 Task: Find connections with filter location Dandenong North with filter topic #automotivewith filter profile language Spanish with filter current company Societe Generale Global Solution Centre with filter school Indian Institute of Technology Jodhpur with filter industry Housing Programs with filter service category Email Marketing with filter keywords title Handyman
Action: Mouse moved to (470, 78)
Screenshot: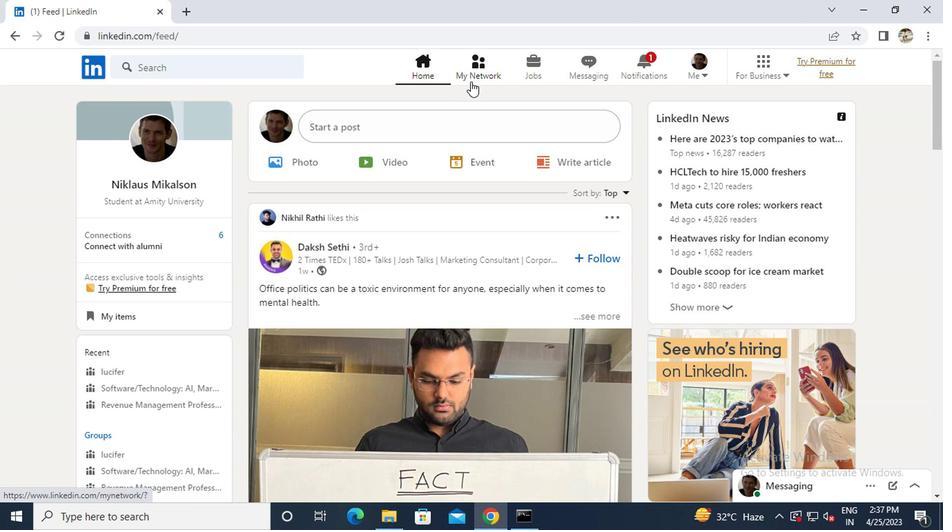 
Action: Mouse pressed left at (470, 78)
Screenshot: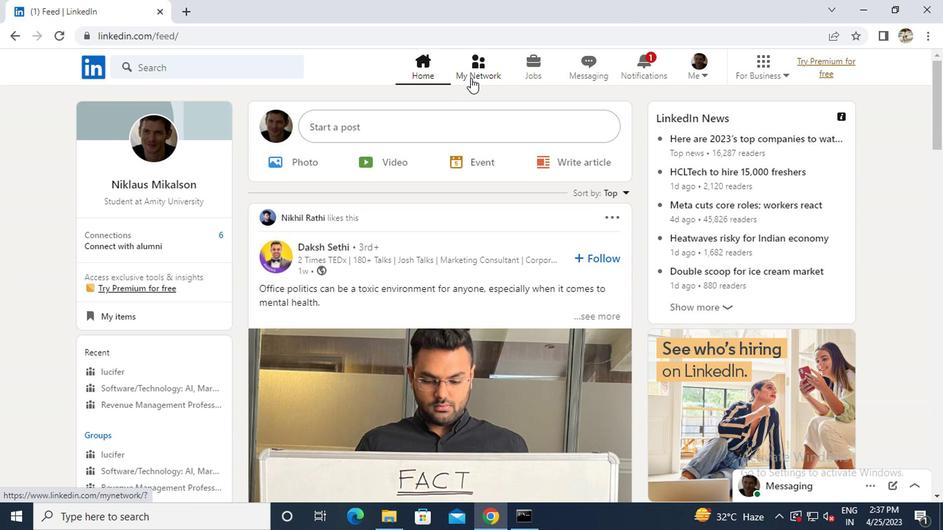 
Action: Mouse moved to (239, 143)
Screenshot: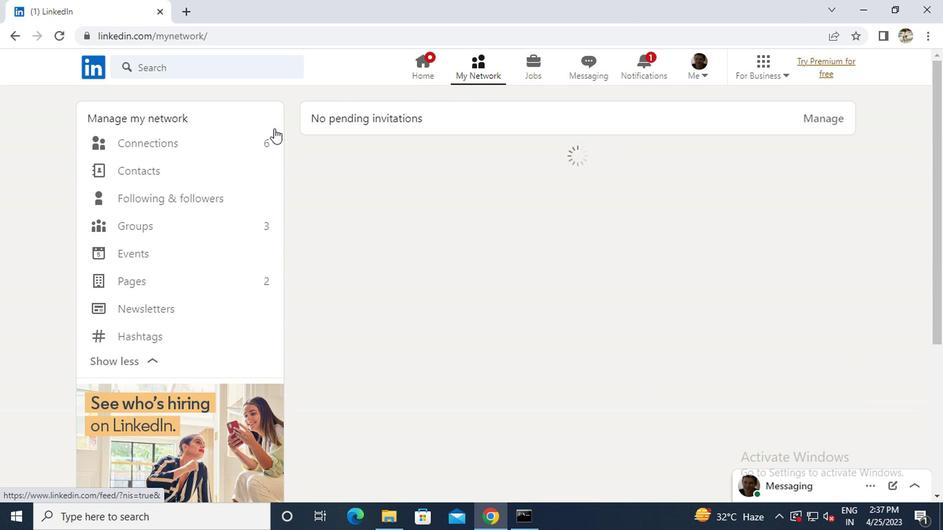 
Action: Mouse pressed left at (239, 143)
Screenshot: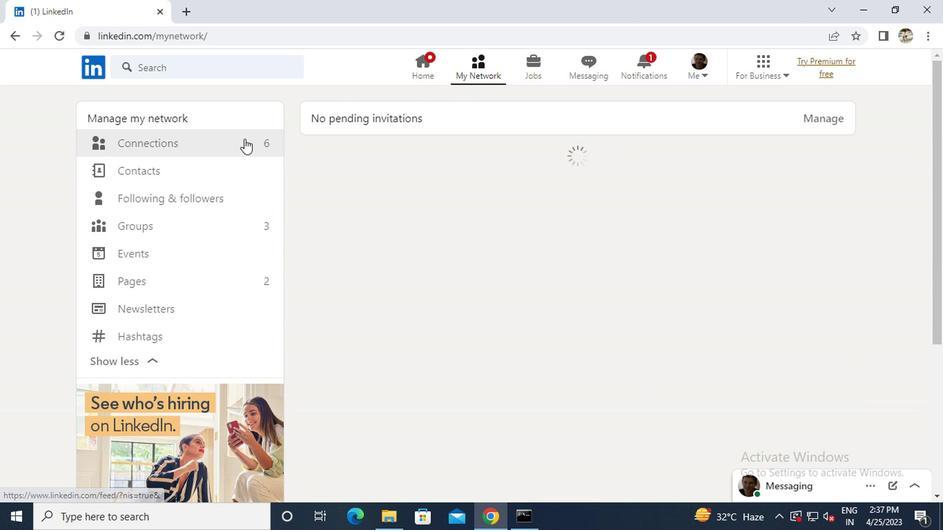 
Action: Mouse moved to (547, 148)
Screenshot: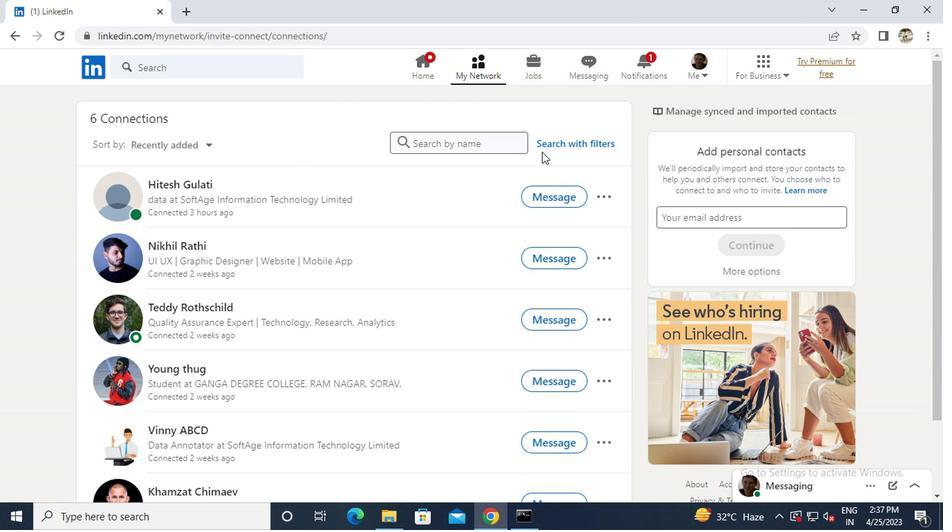 
Action: Mouse pressed left at (547, 148)
Screenshot: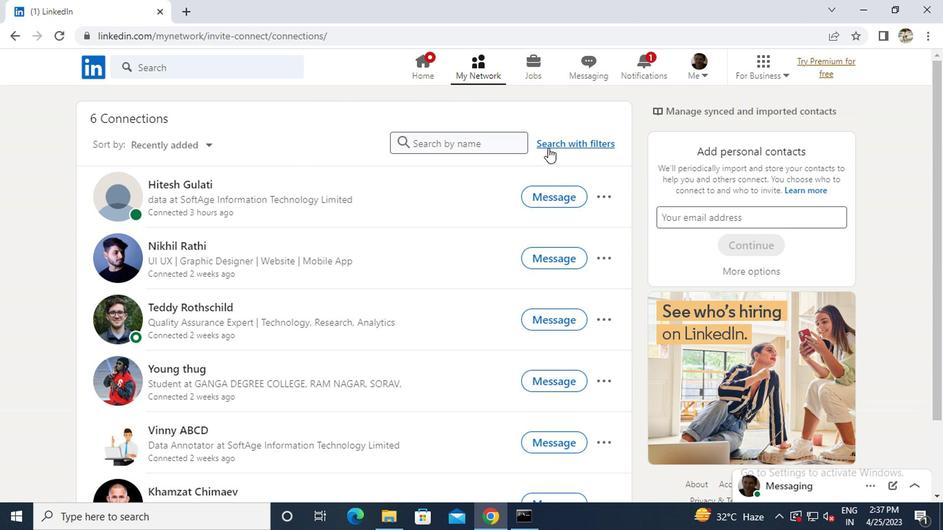 
Action: Mouse moved to (463, 109)
Screenshot: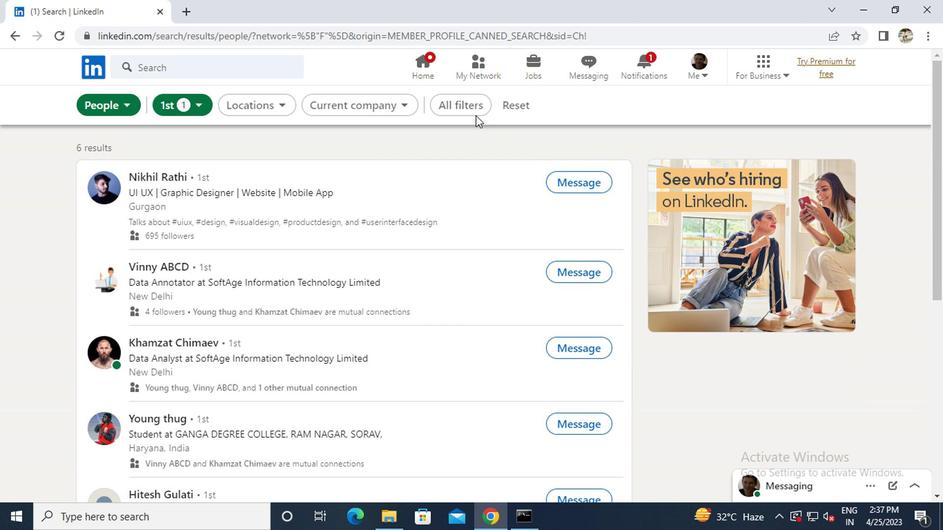 
Action: Mouse pressed left at (463, 109)
Screenshot: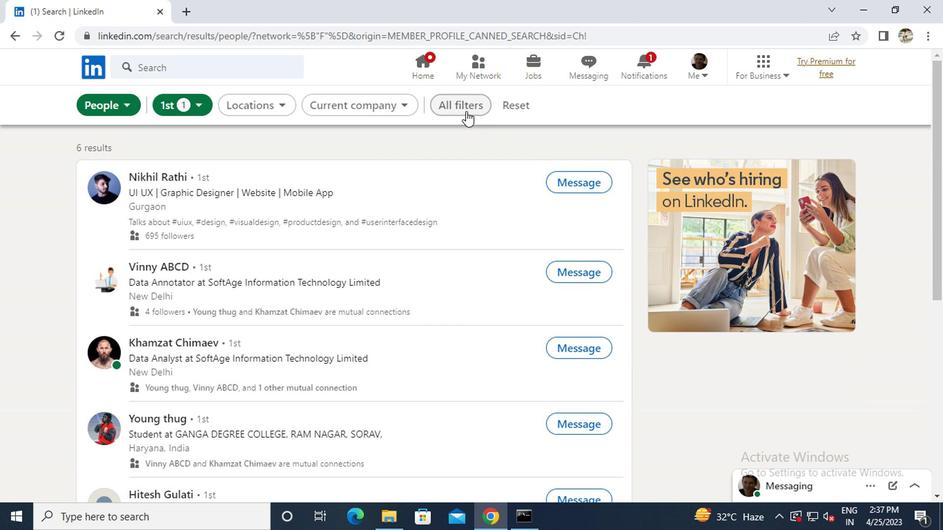 
Action: Mouse moved to (643, 236)
Screenshot: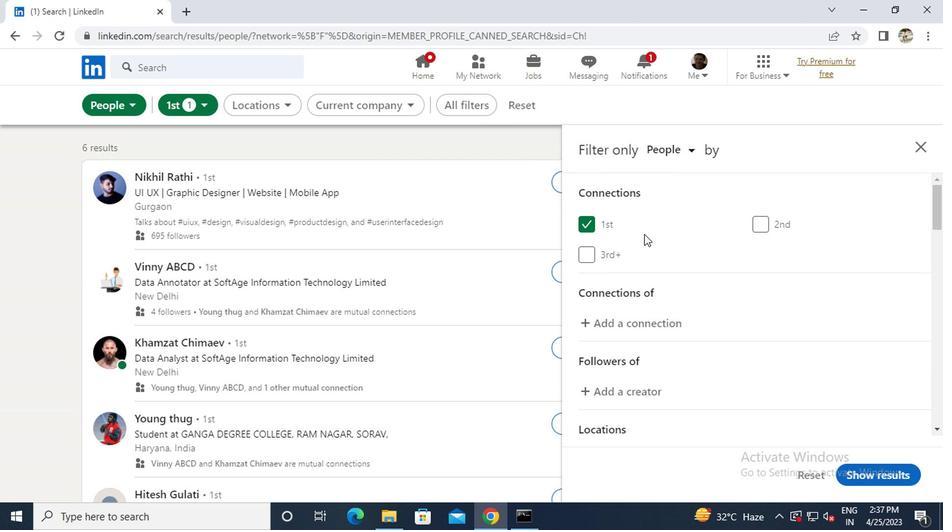 
Action: Mouse scrolled (643, 235) with delta (0, 0)
Screenshot: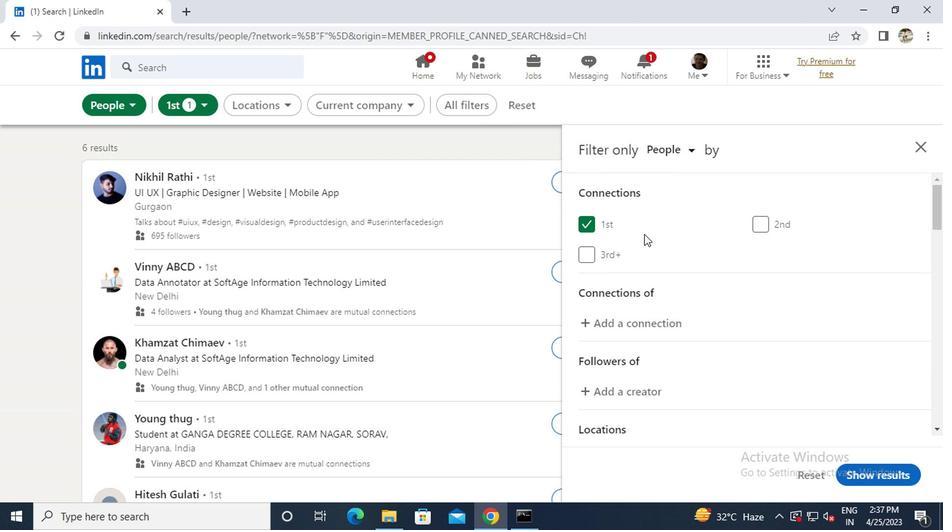 
Action: Mouse scrolled (643, 235) with delta (0, 0)
Screenshot: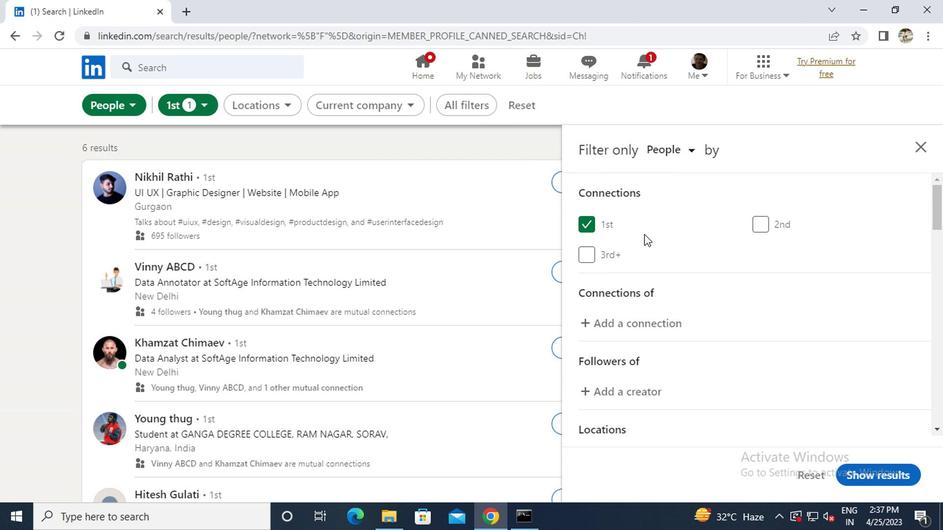 
Action: Mouse moved to (652, 251)
Screenshot: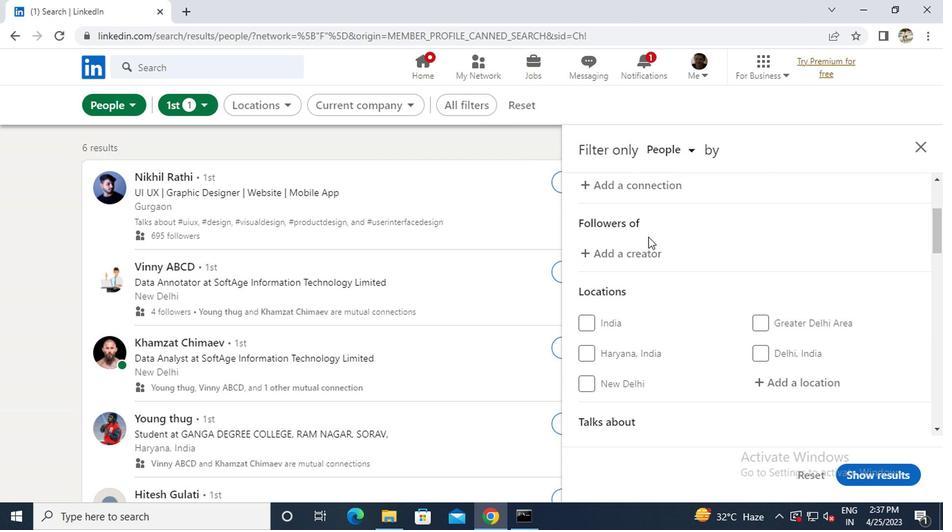 
Action: Mouse scrolled (652, 250) with delta (0, 0)
Screenshot: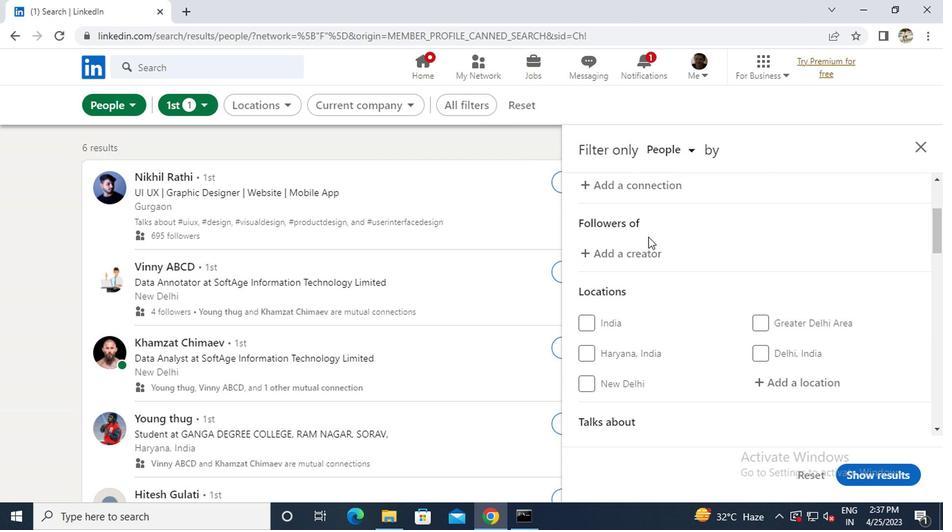 
Action: Mouse moved to (654, 262)
Screenshot: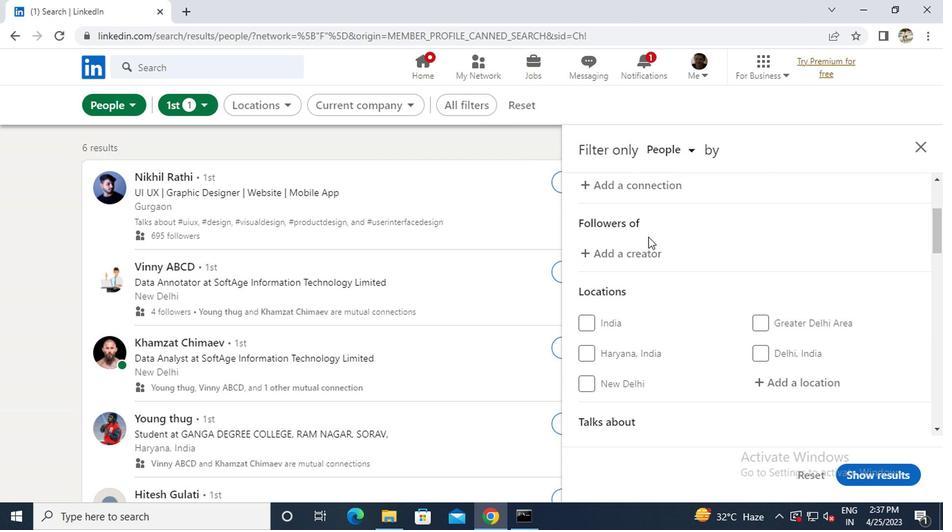 
Action: Mouse scrolled (654, 261) with delta (0, 0)
Screenshot: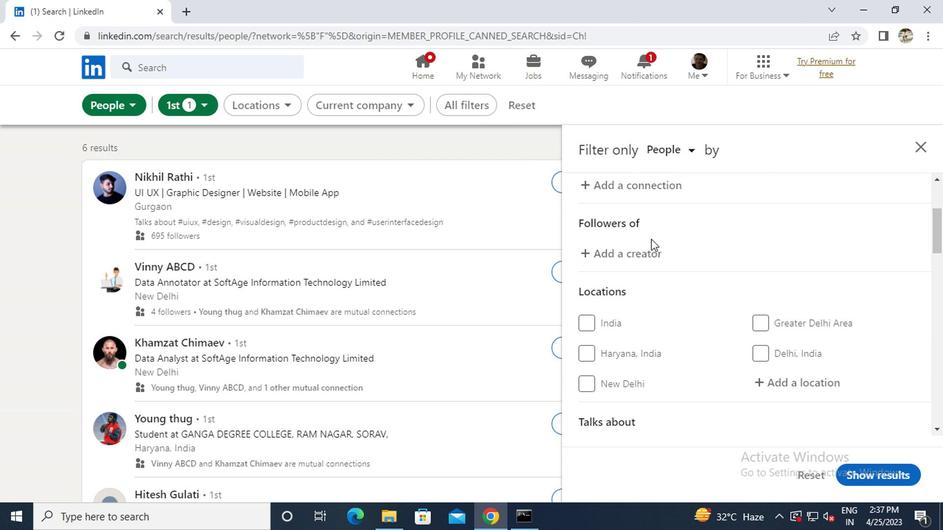 
Action: Mouse moved to (775, 244)
Screenshot: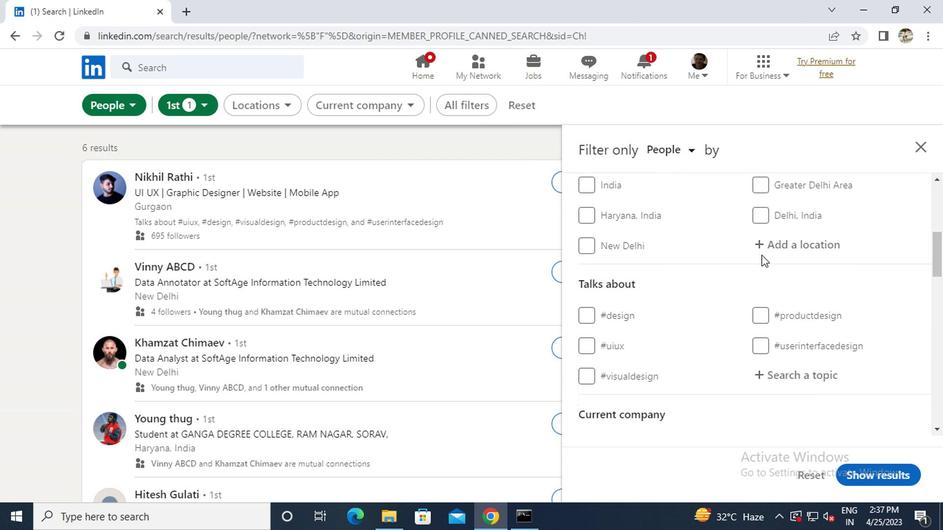 
Action: Mouse pressed left at (775, 244)
Screenshot: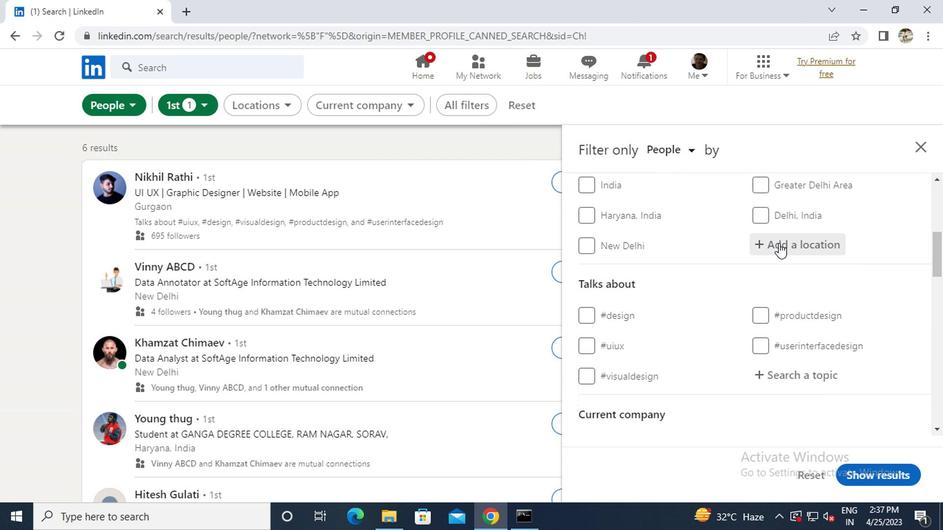 
Action: Mouse moved to (764, 234)
Screenshot: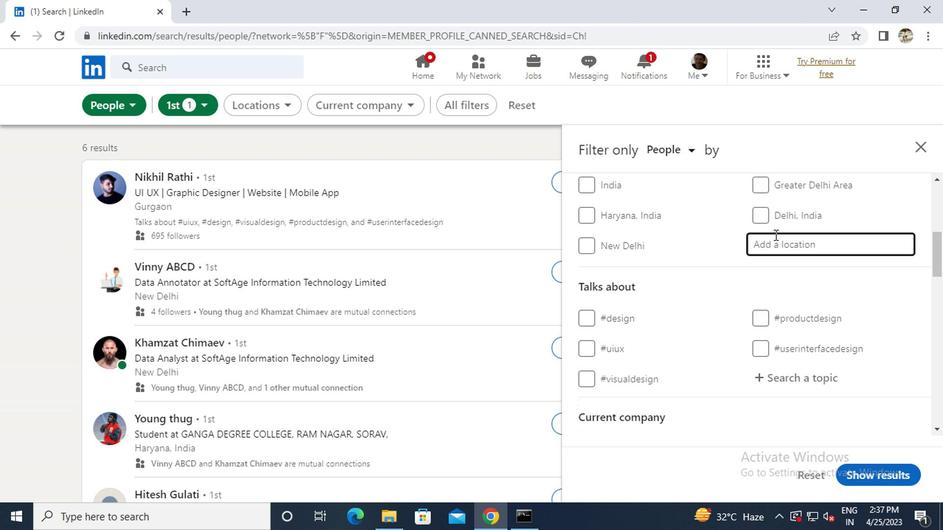 
Action: Key pressed <Key.caps_lock>d<Key.caps_lock>andenong<Key.space><Key.caps_lock>n<Key.caps_lock>orth
Screenshot: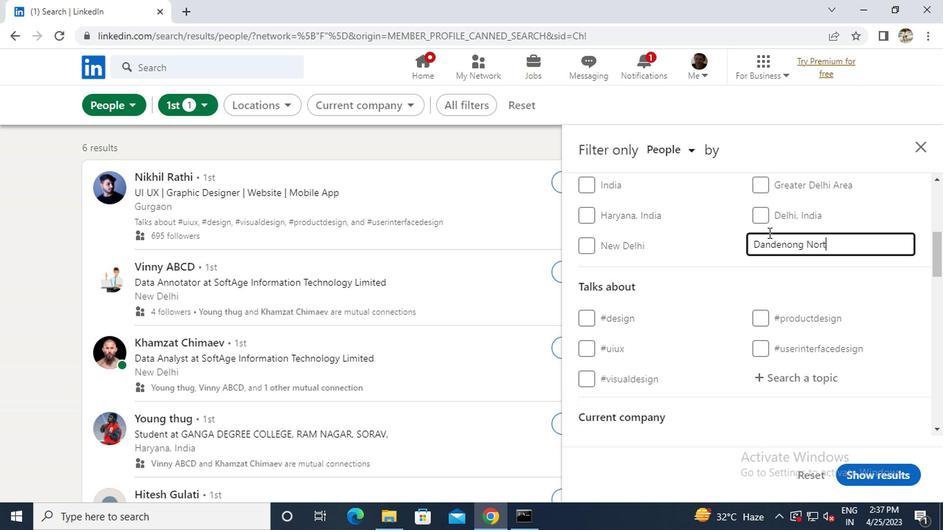 
Action: Mouse moved to (764, 234)
Screenshot: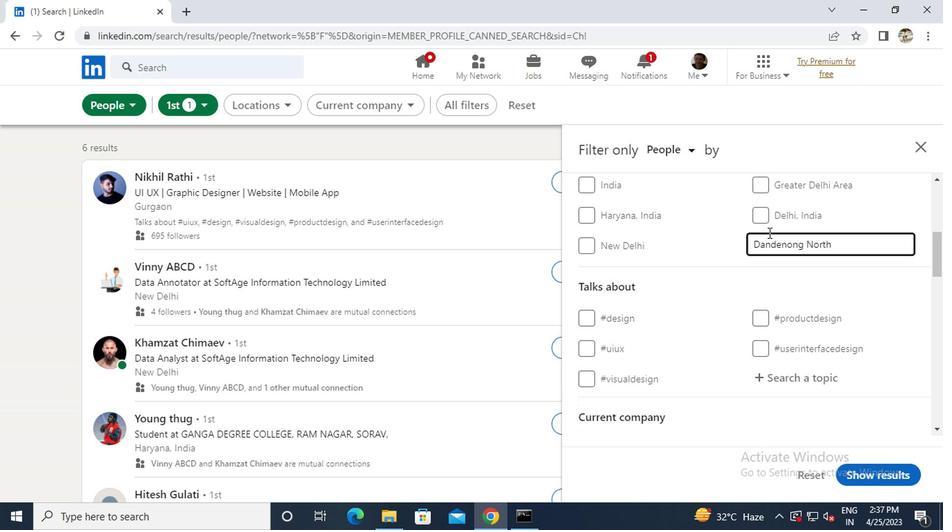 
Action: Key pressed <Key.enter>
Screenshot: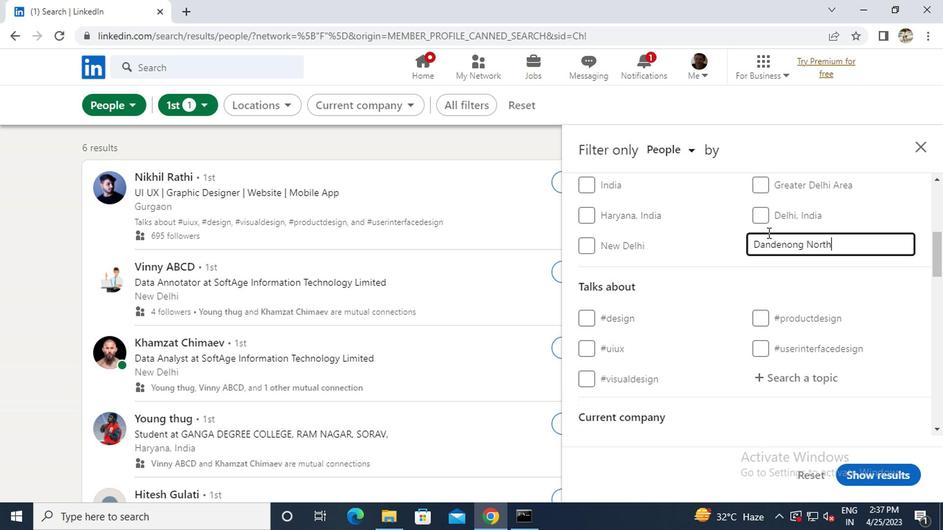 
Action: Mouse moved to (769, 250)
Screenshot: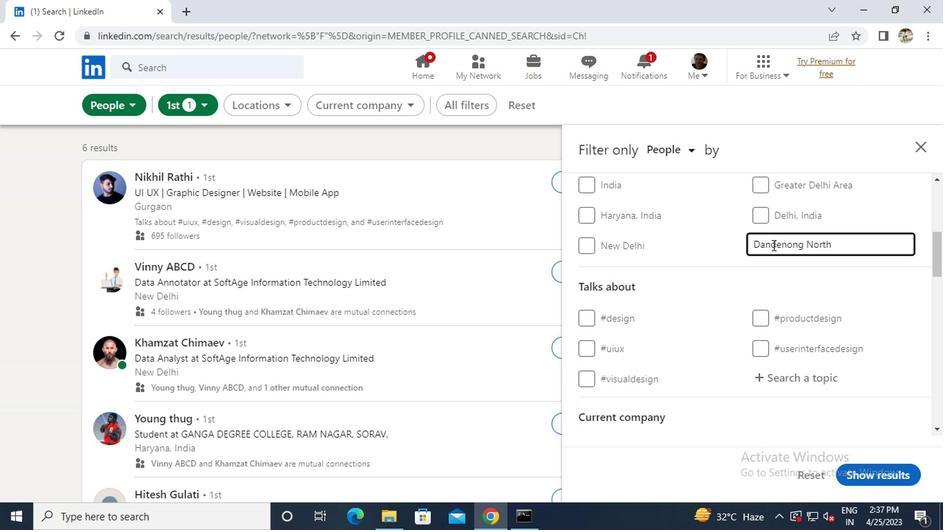 
Action: Mouse scrolled (769, 250) with delta (0, 0)
Screenshot: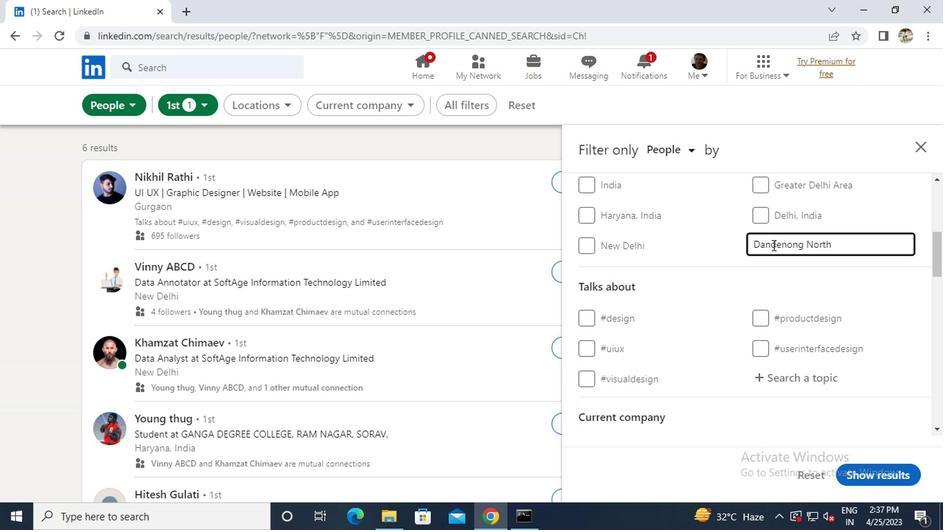
Action: Mouse moved to (769, 251)
Screenshot: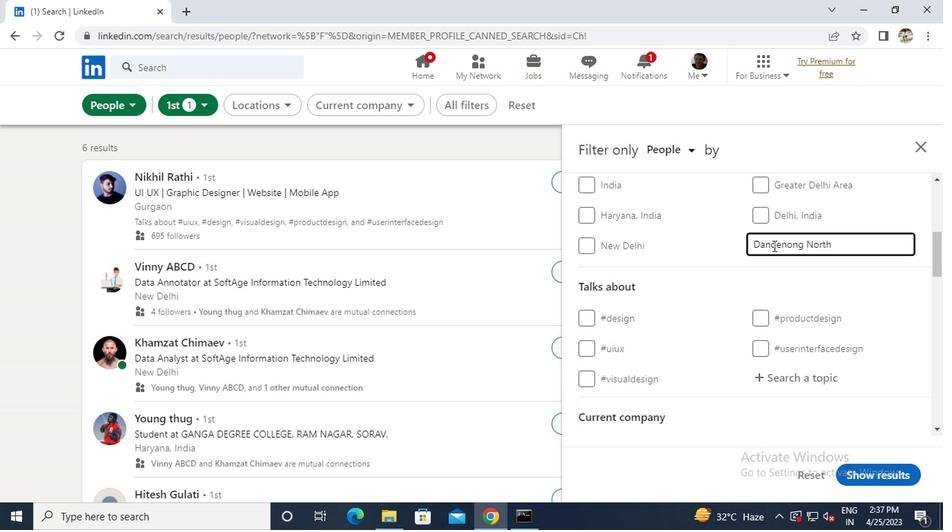 
Action: Mouse scrolled (769, 250) with delta (0, 0)
Screenshot: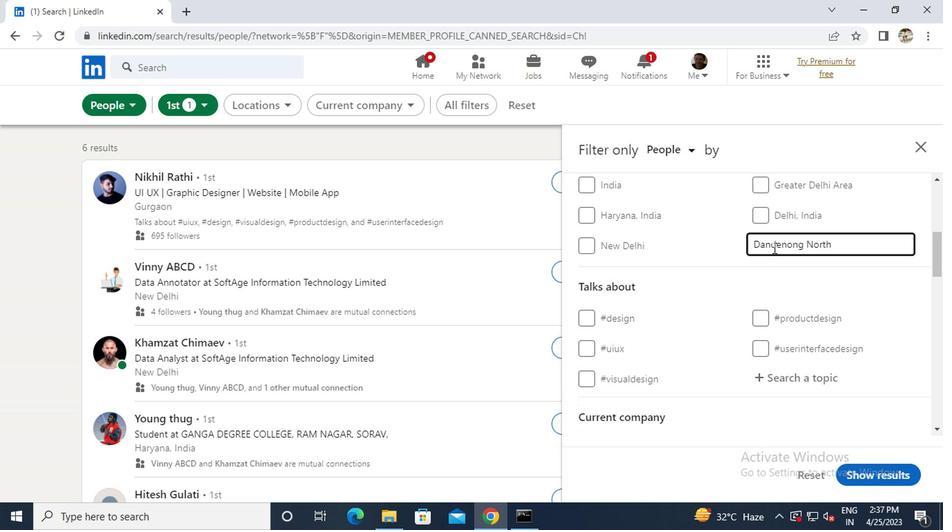 
Action: Mouse moved to (769, 243)
Screenshot: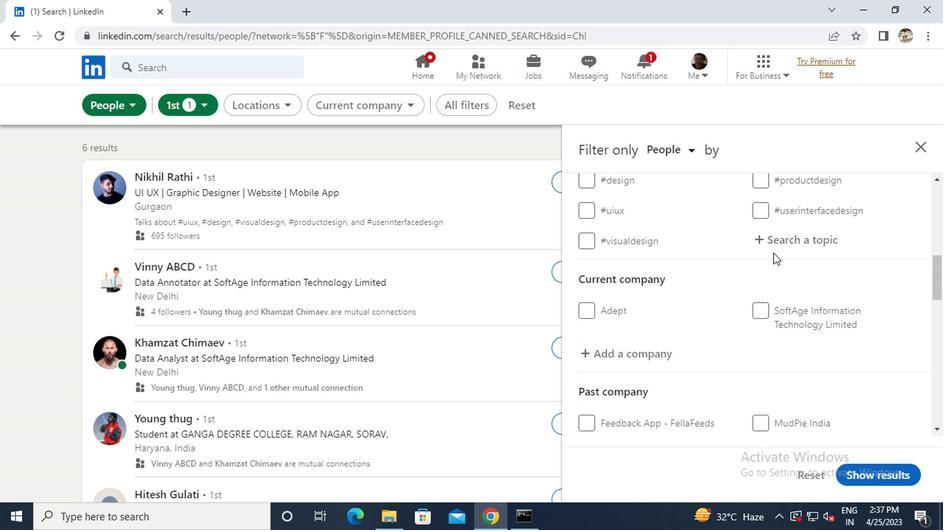 
Action: Mouse pressed left at (769, 243)
Screenshot: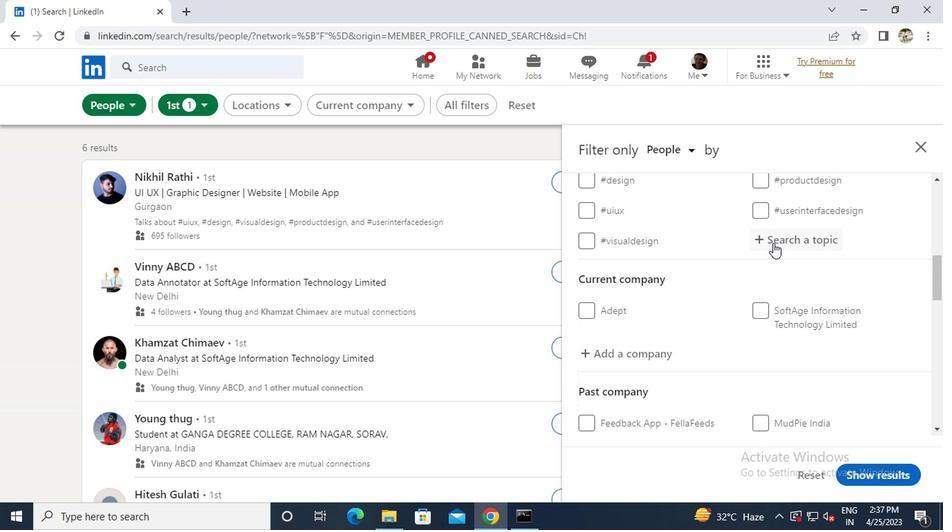 
Action: Key pressed <Key.shift>#AUTOMOTIVE<Key.enter>
Screenshot: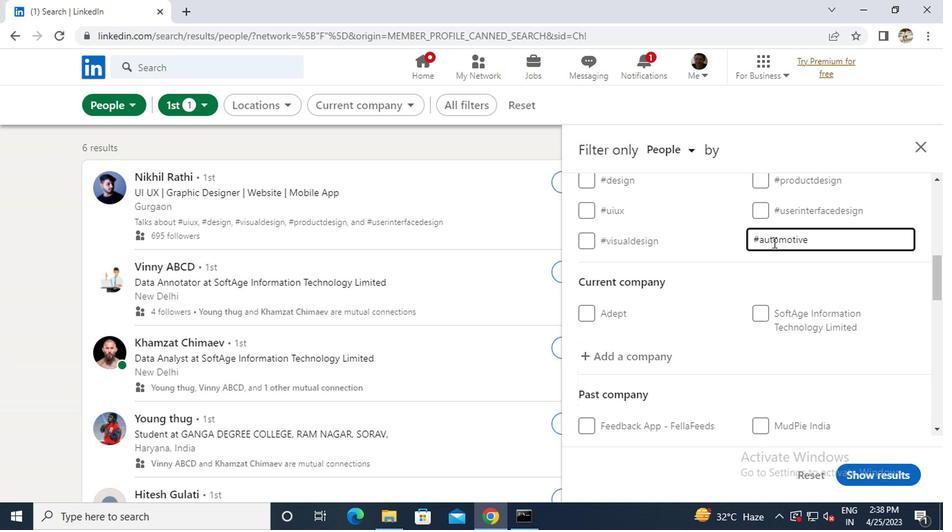 
Action: Mouse scrolled (769, 243) with delta (0, 0)
Screenshot: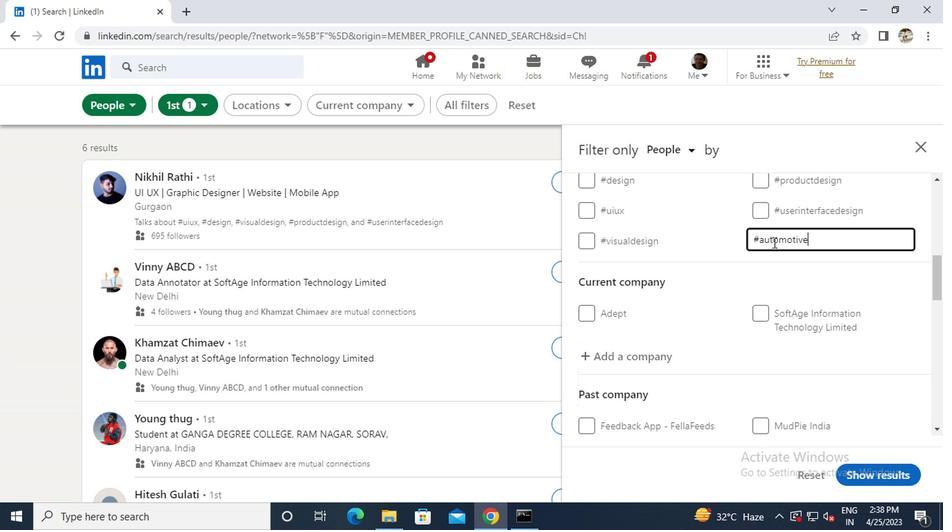 
Action: Mouse scrolled (769, 243) with delta (0, 0)
Screenshot: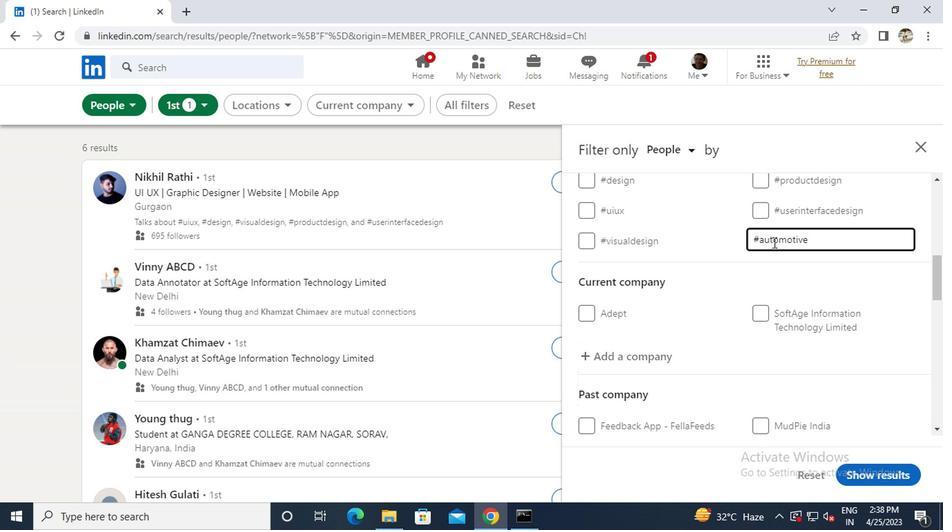 
Action: Mouse moved to (662, 223)
Screenshot: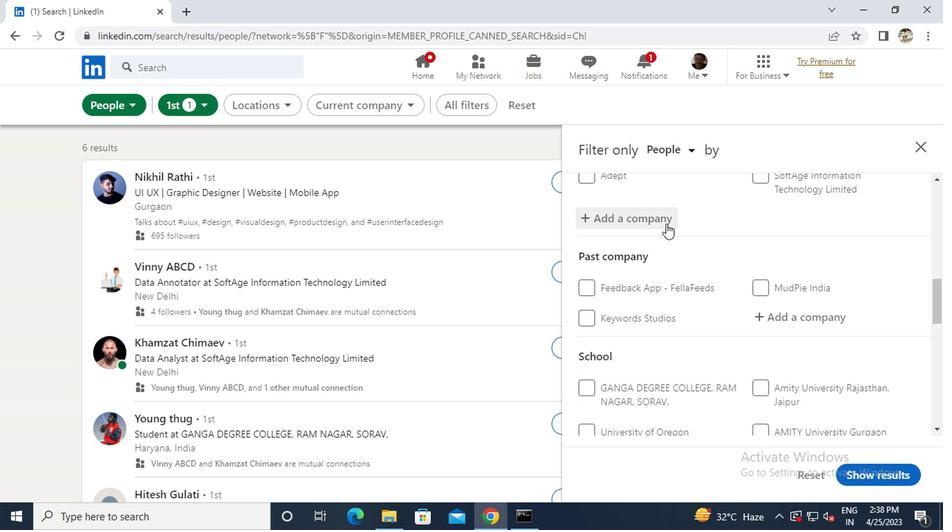 
Action: Mouse pressed left at (662, 223)
Screenshot: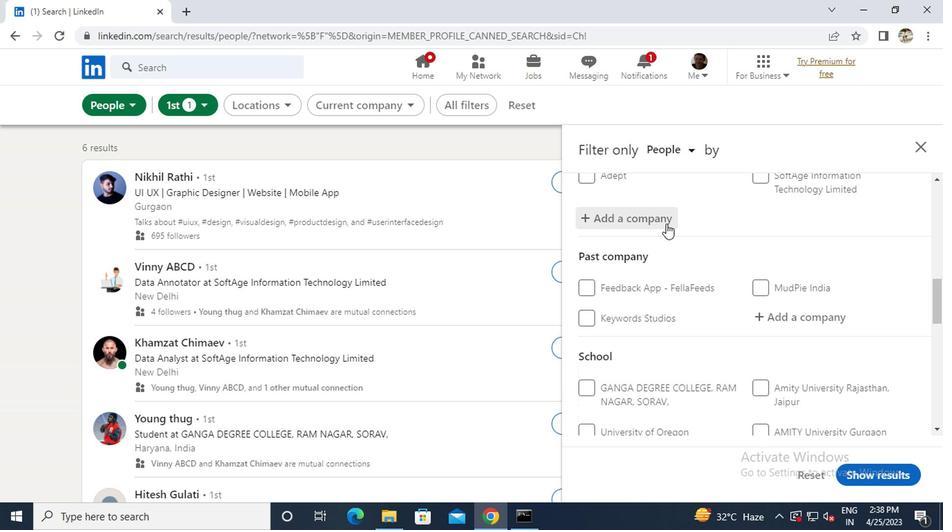 
Action: Key pressed <Key.caps_lock>S<Key.caps_lock>OCIETE<Key.space><Key.caps_lock>G<Key.caps_lock>ENERALE<Key.space><Key.caps_lock>G<Key.caps_lock>LOBAL<Key.space><Key.caps_lock>S<Key.caps_lock>OLUTION<Key.space><Key.caps_lock>C<Key.caps_lock>ENTRE
Screenshot: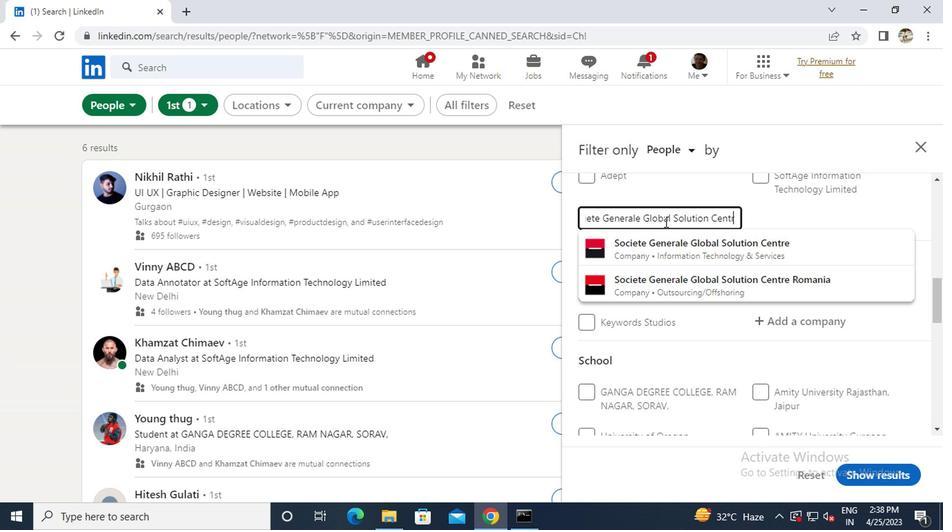 
Action: Mouse moved to (663, 235)
Screenshot: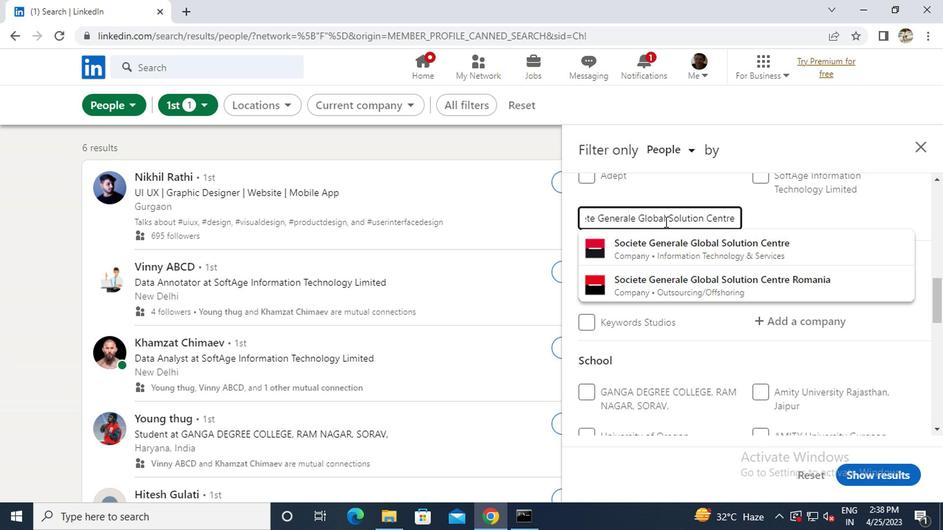 
Action: Mouse pressed left at (663, 235)
Screenshot: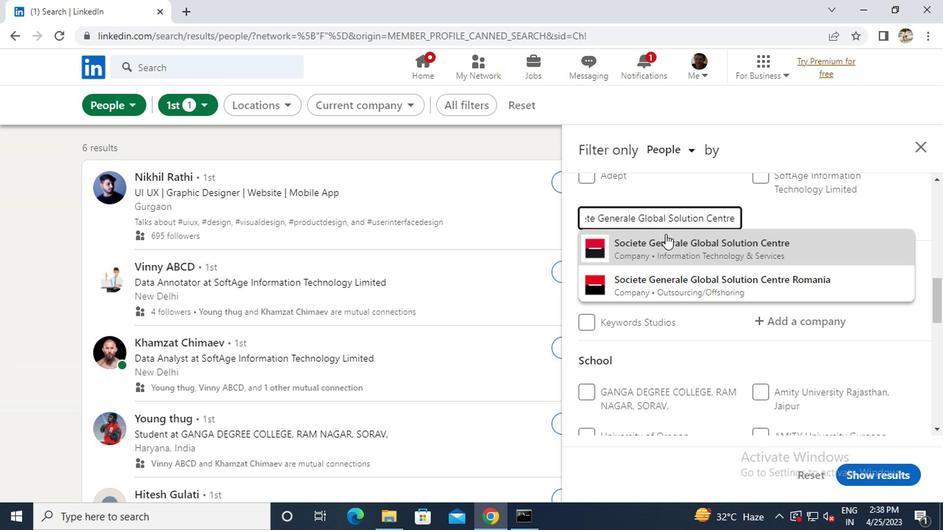 
Action: Mouse scrolled (663, 234) with delta (0, 0)
Screenshot: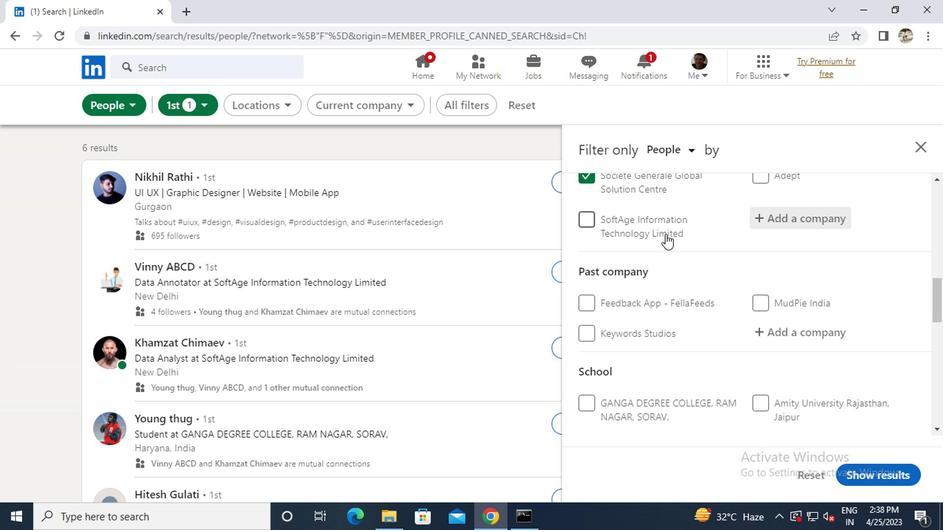 
Action: Mouse scrolled (663, 234) with delta (0, 0)
Screenshot: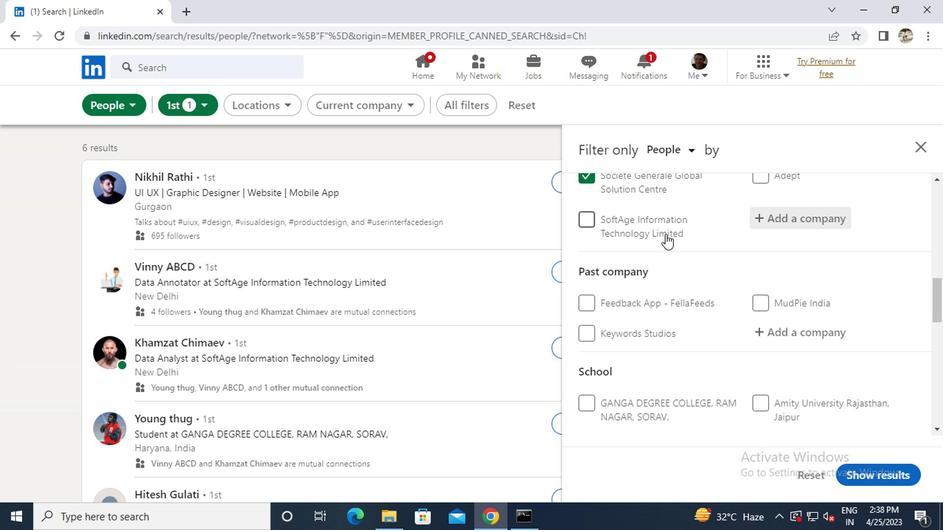 
Action: Mouse moved to (617, 340)
Screenshot: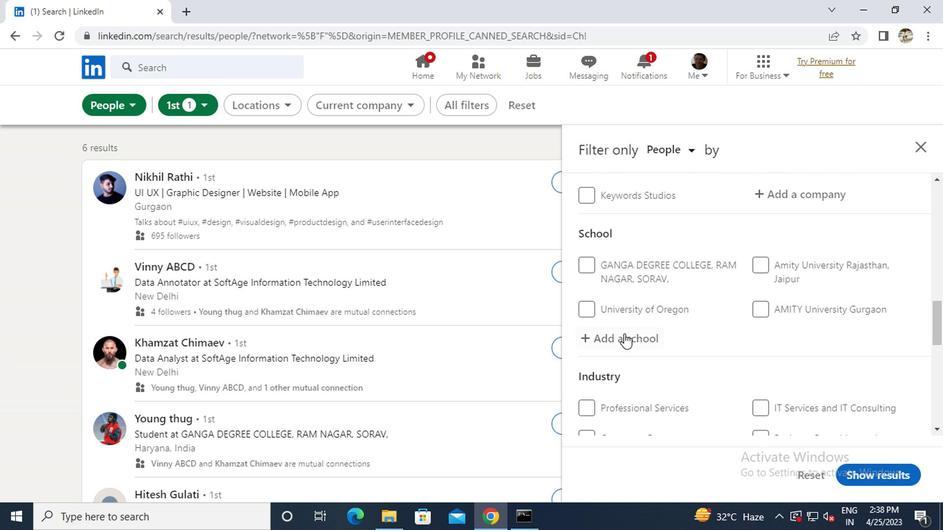 
Action: Mouse pressed left at (617, 340)
Screenshot: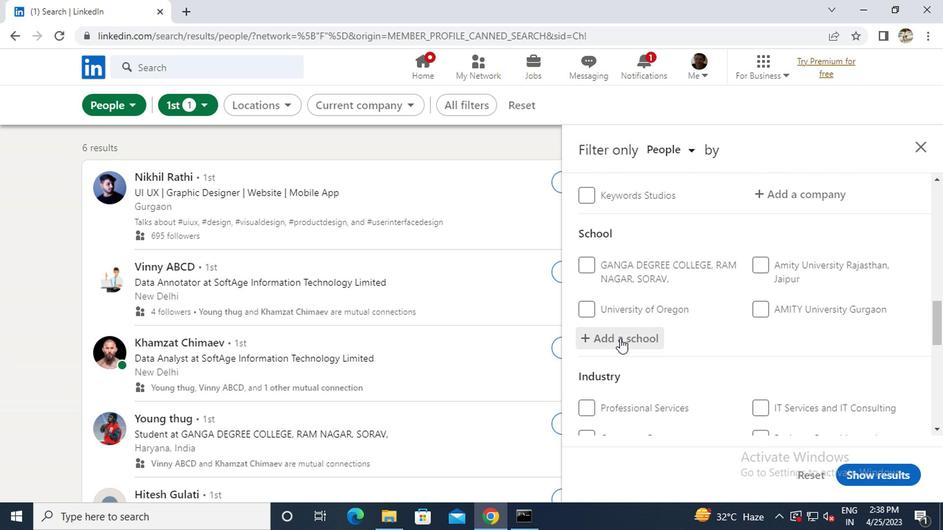 
Action: Key pressed <Key.caps_lock>I<Key.caps_lock>NSTITUE<Key.space>OF<Key.space><Key.caps_lock>T<Key.caps_lock>ECHNOLOGY<Key.space><Key.caps_lock>J<Key.caps_lock>ODHPUR<Key.enter>
Screenshot: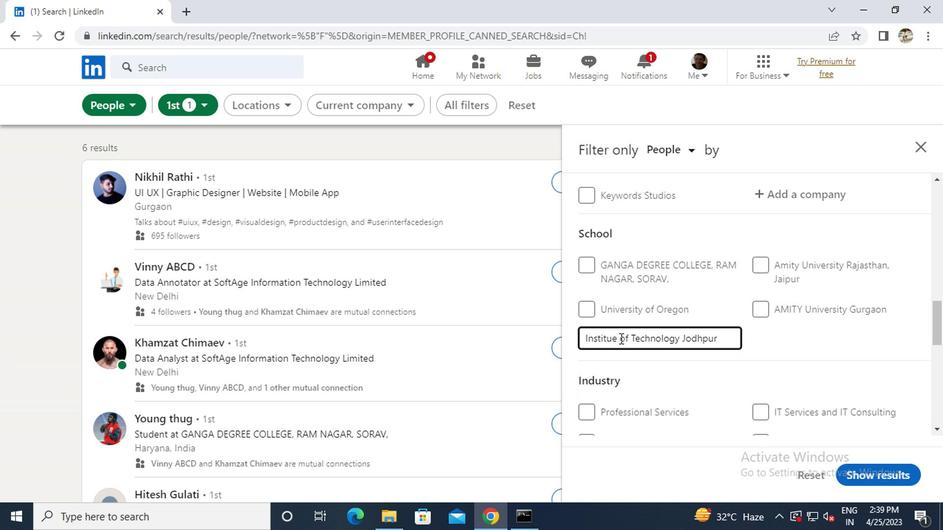 
Action: Mouse scrolled (617, 339) with delta (0, 0)
Screenshot: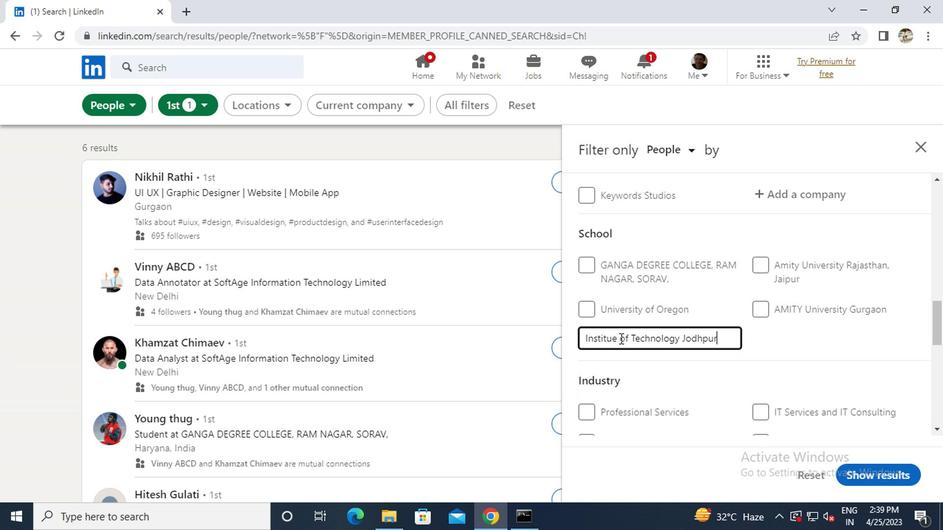 
Action: Mouse scrolled (617, 339) with delta (0, 0)
Screenshot: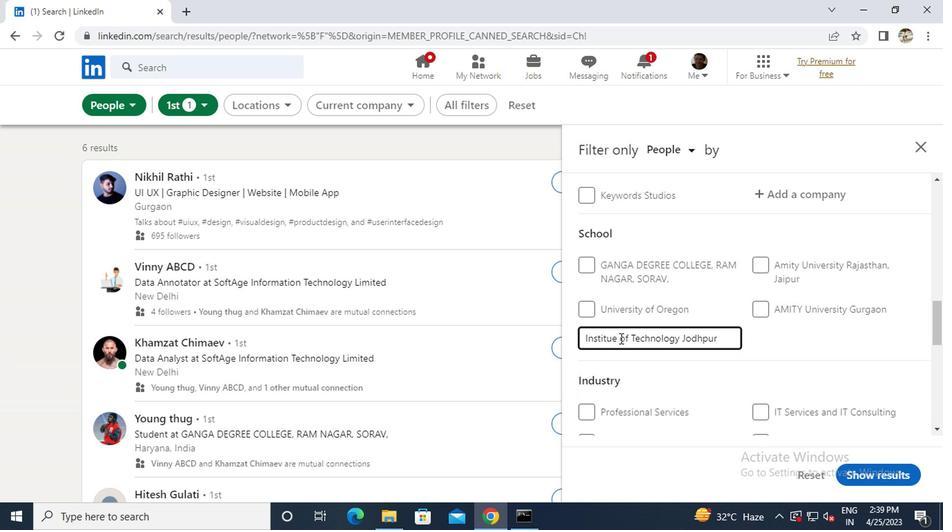 
Action: Mouse moved to (789, 351)
Screenshot: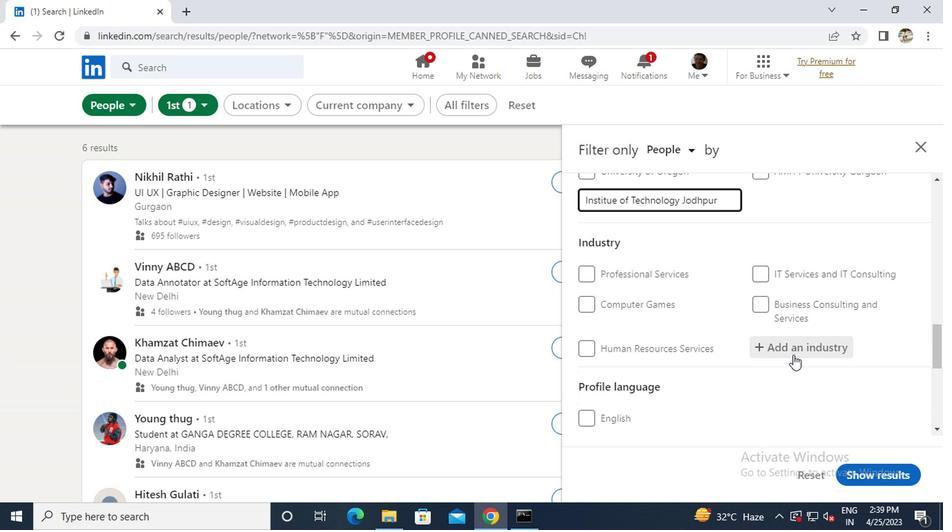 
Action: Mouse pressed left at (789, 351)
Screenshot: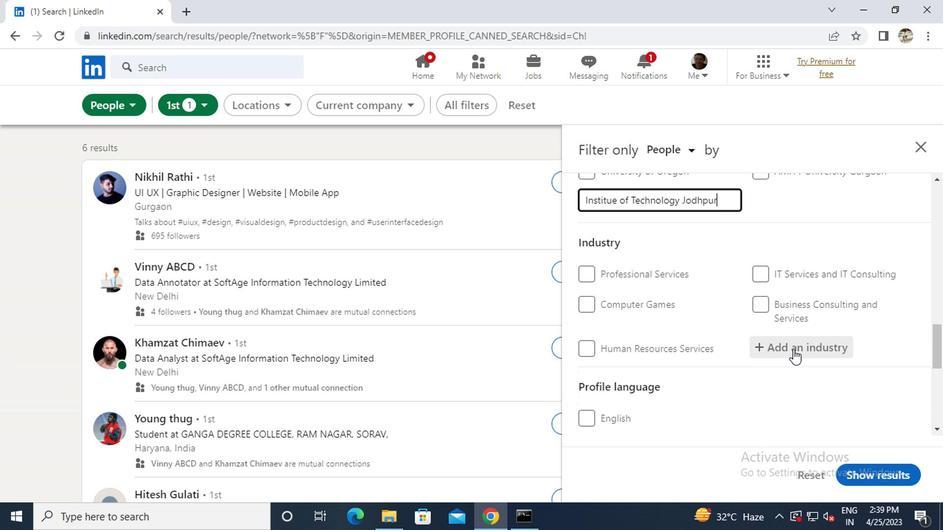 
Action: Key pressed <Key.caps_lock>H<Key.caps_lock>O
Screenshot: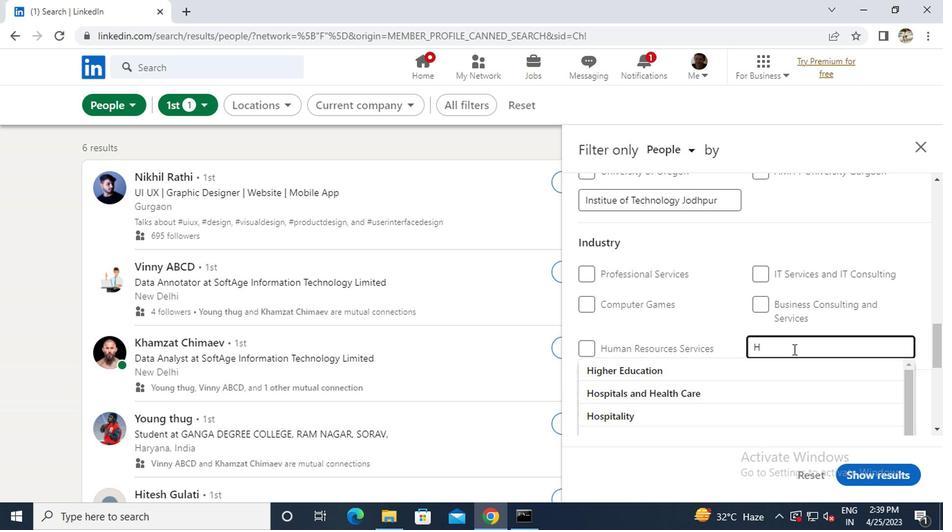 
Action: Mouse moved to (789, 350)
Screenshot: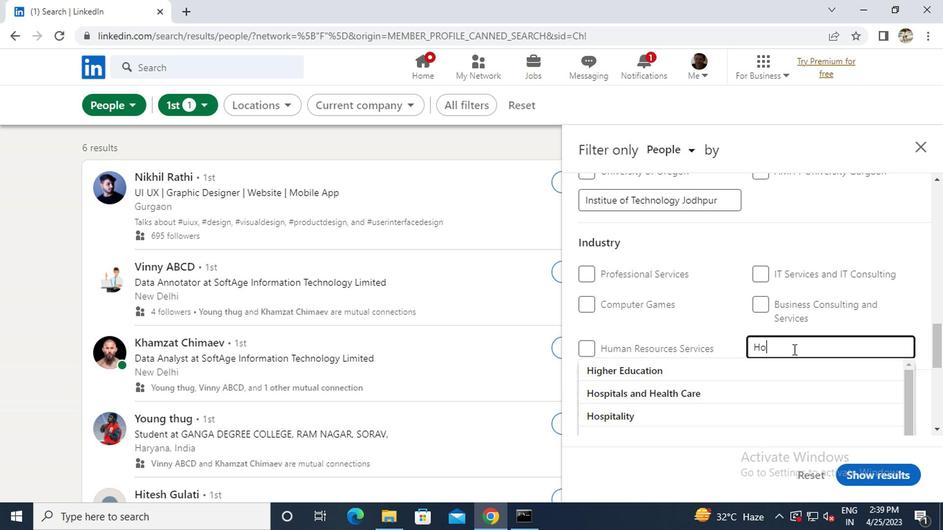 
Action: Key pressed US
Screenshot: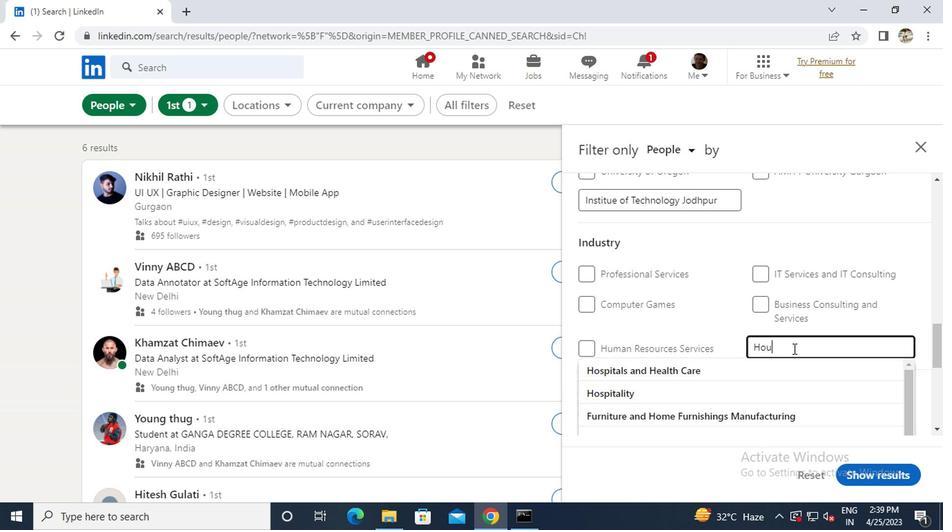 
Action: Mouse moved to (789, 350)
Screenshot: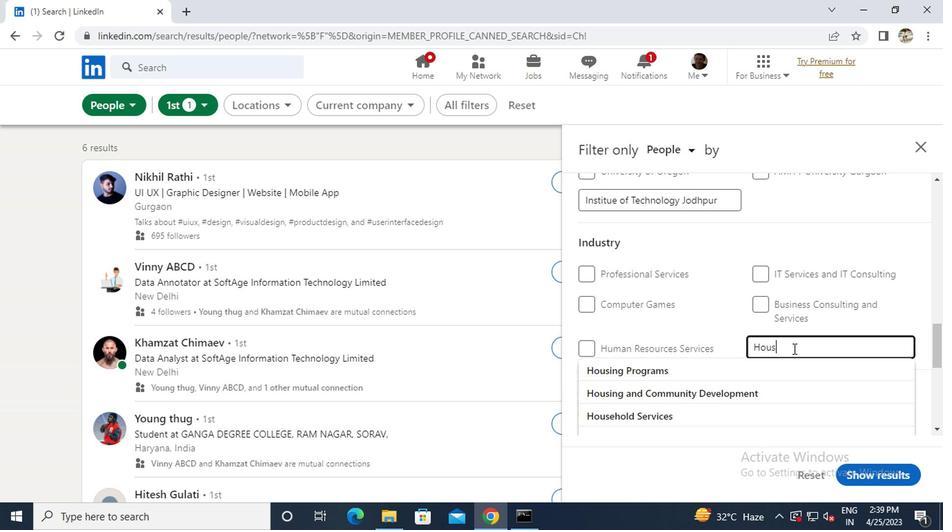 
Action: Key pressed ING<Key.space><Key.caps_lock>P<Key.caps_lock>ROGRAMS
Screenshot: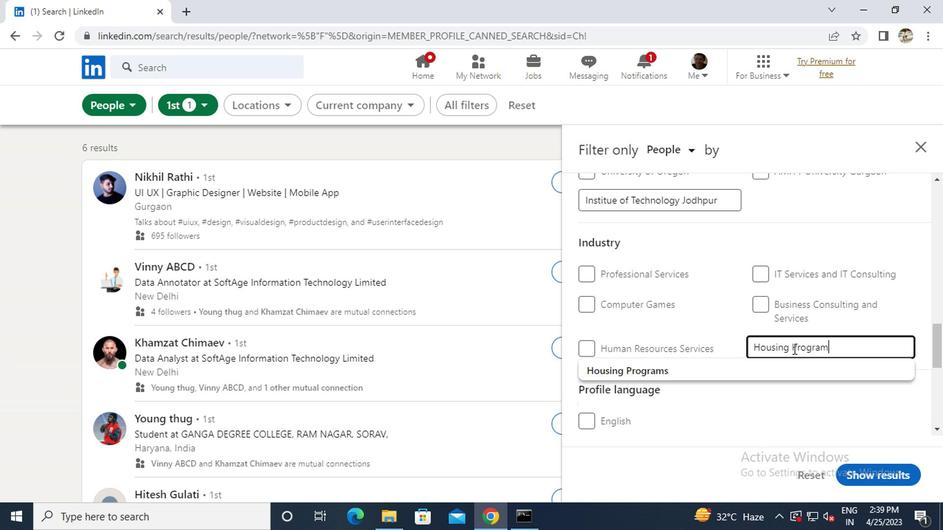 
Action: Mouse moved to (736, 369)
Screenshot: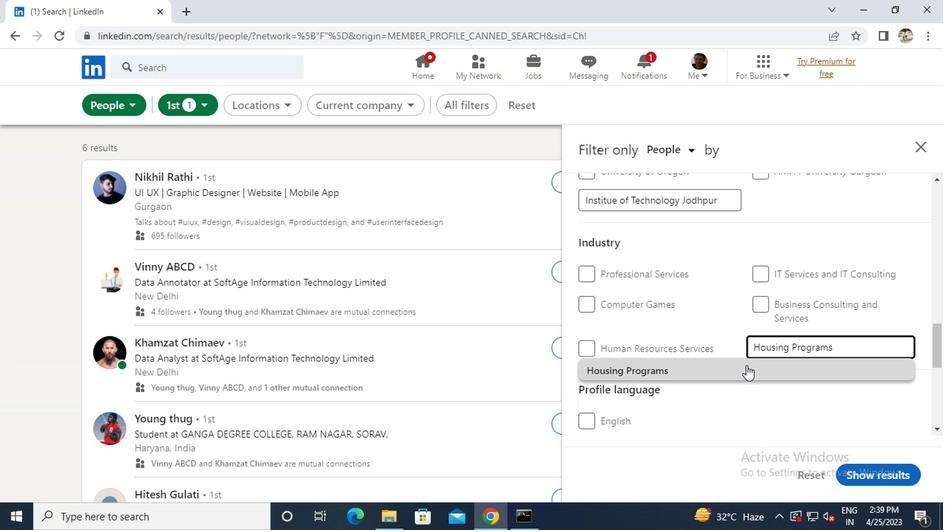 
Action: Mouse pressed left at (736, 369)
Screenshot: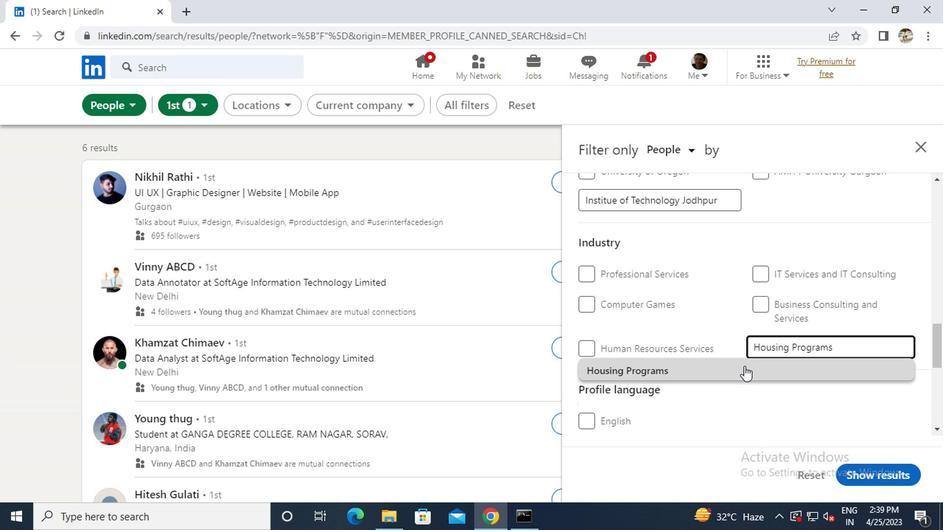 
Action: Mouse scrolled (736, 368) with delta (0, 0)
Screenshot: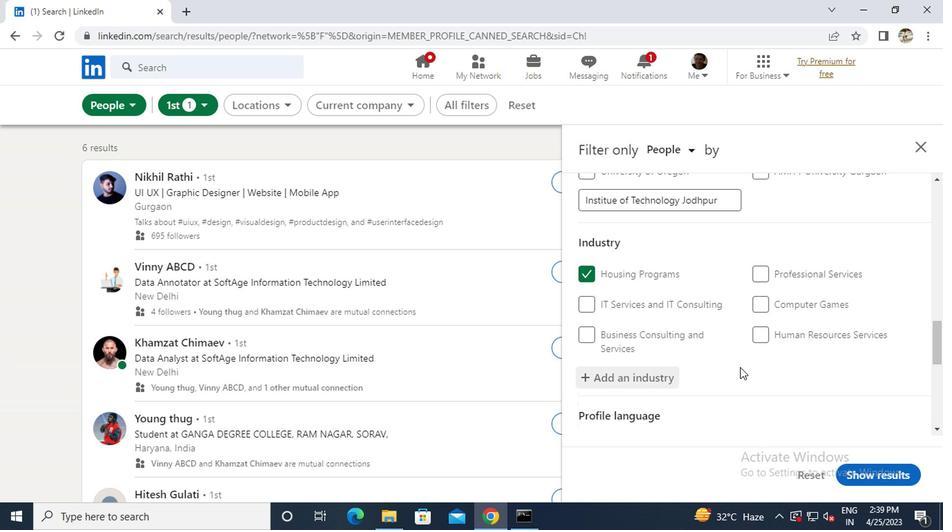 
Action: Mouse scrolled (736, 368) with delta (0, 0)
Screenshot: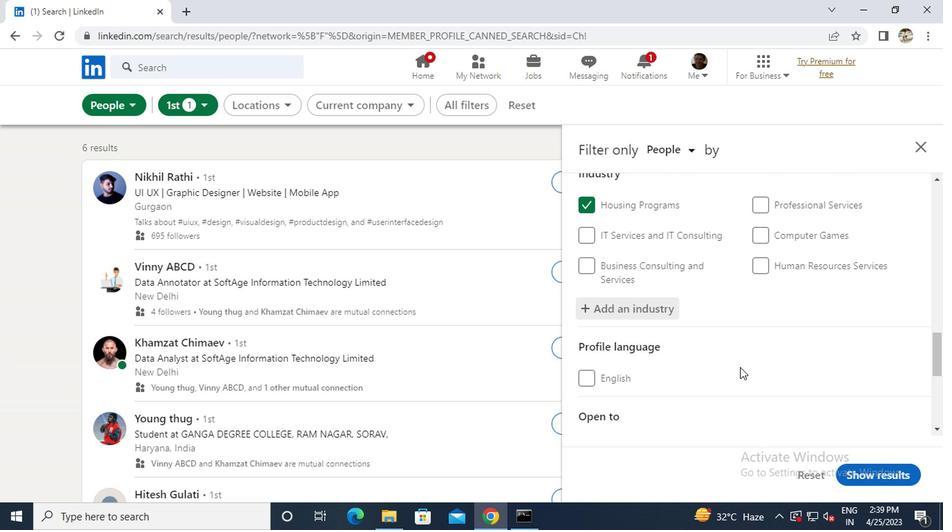 
Action: Mouse scrolled (736, 368) with delta (0, 0)
Screenshot: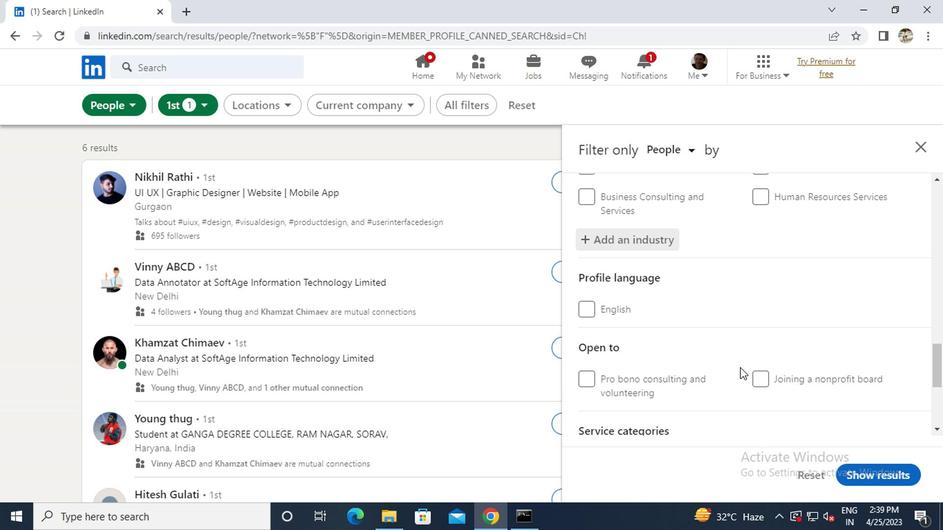 
Action: Mouse scrolled (736, 368) with delta (0, 0)
Screenshot: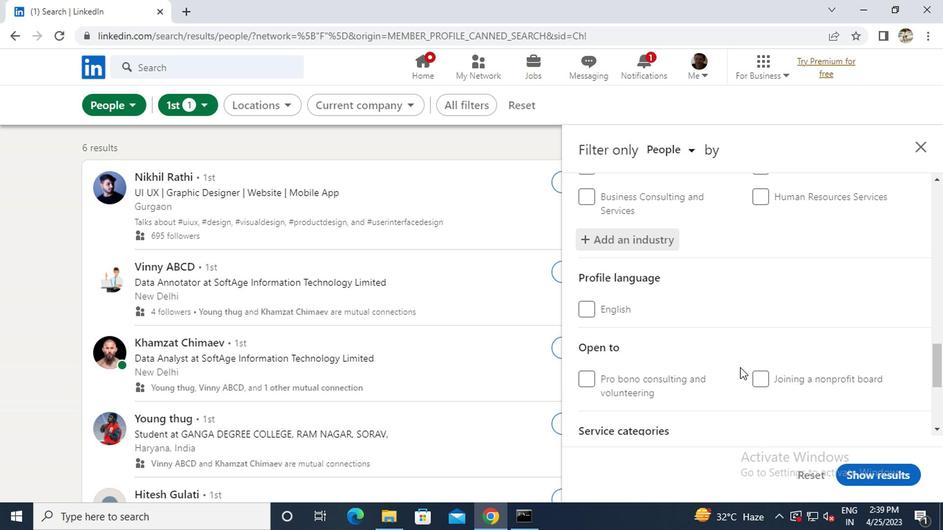 
Action: Mouse moved to (650, 325)
Screenshot: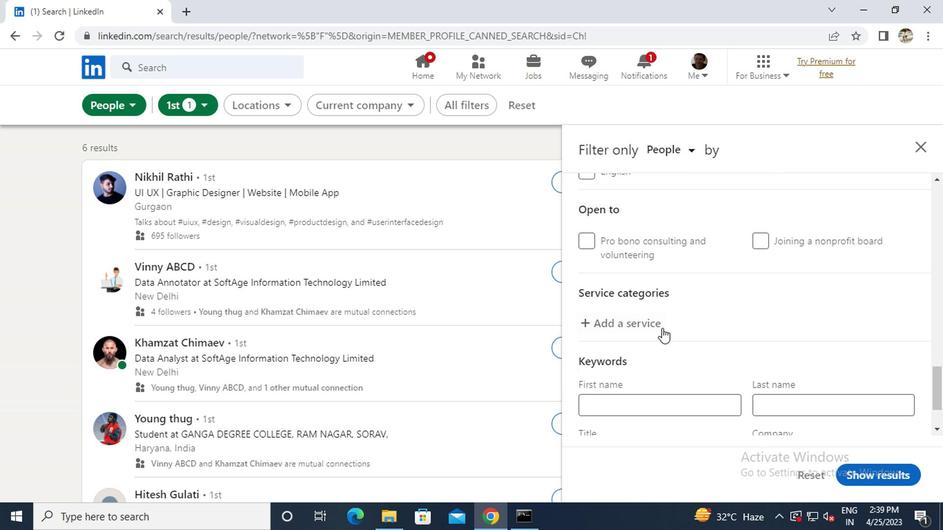 
Action: Mouse pressed left at (650, 325)
Screenshot: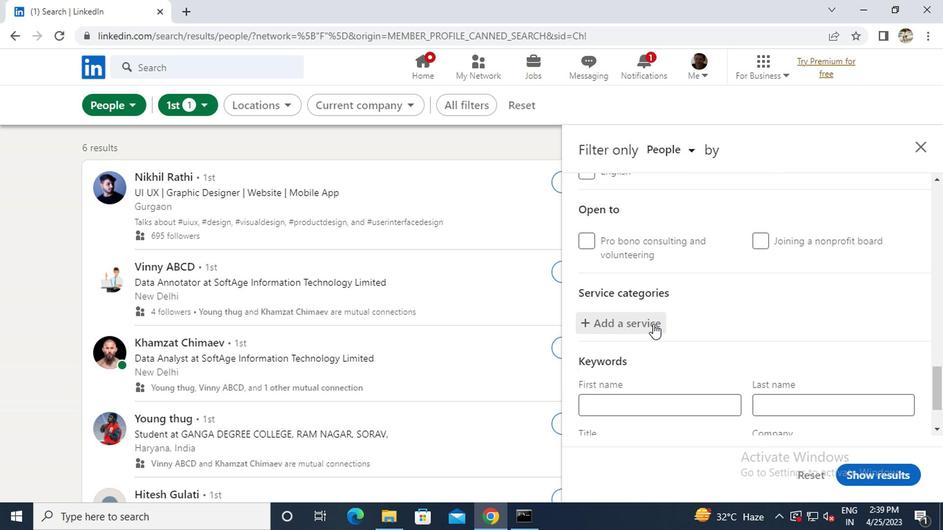 
Action: Key pressed <Key.caps_lock>E<Key.caps_lock>MAIL<Key.space><Key.caps_lock>M<Key.caps_lock>ARKETING
Screenshot: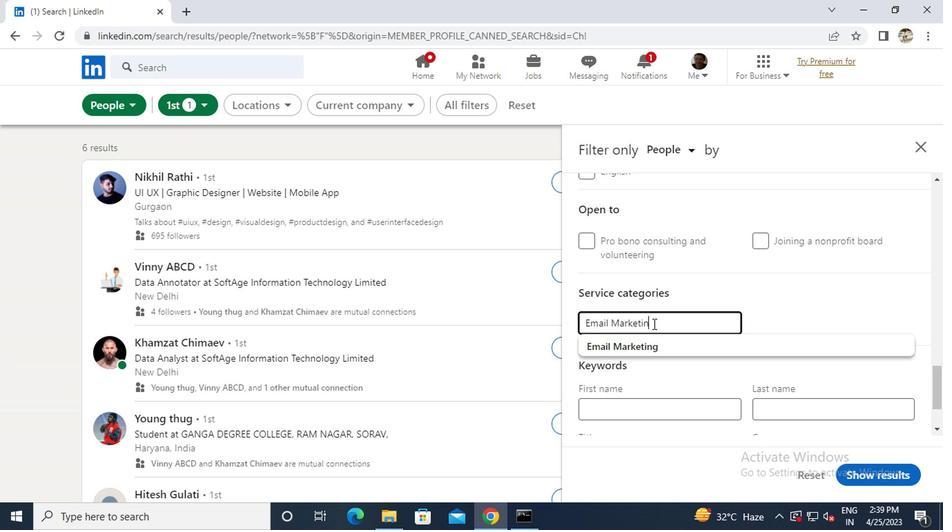 
Action: Mouse moved to (640, 342)
Screenshot: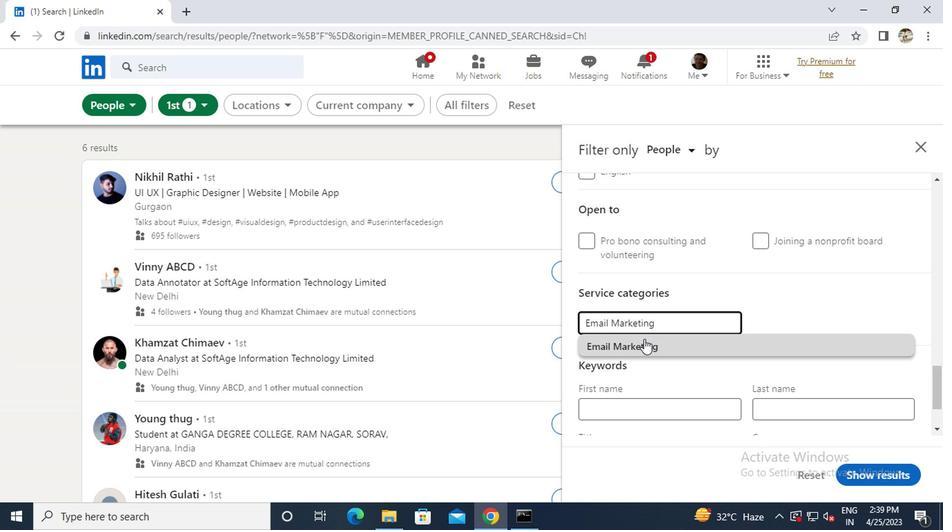
Action: Mouse pressed left at (640, 342)
Screenshot: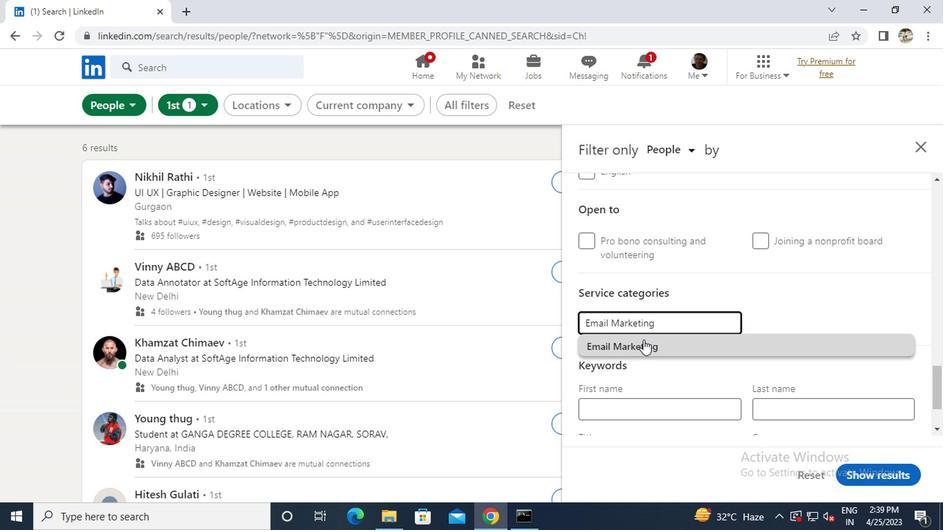 
Action: Mouse scrolled (640, 342) with delta (0, 0)
Screenshot: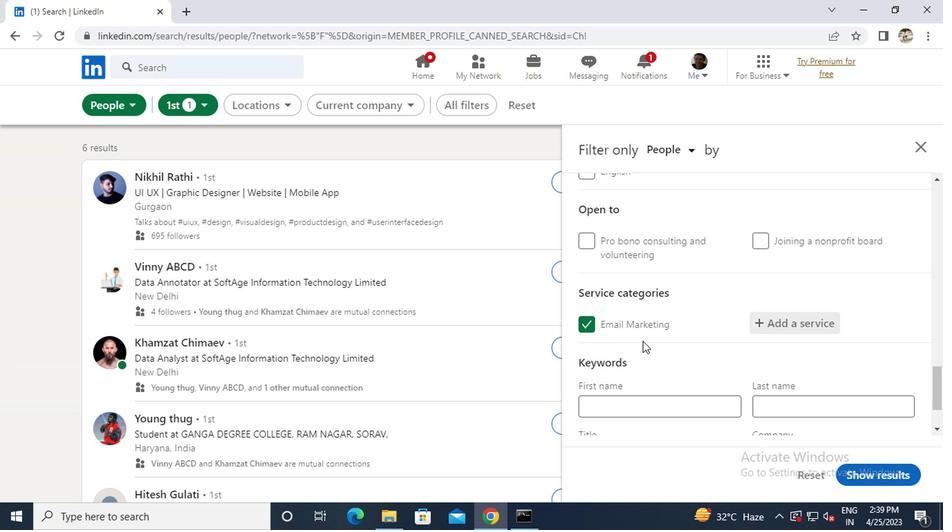 
Action: Mouse scrolled (640, 342) with delta (0, 0)
Screenshot: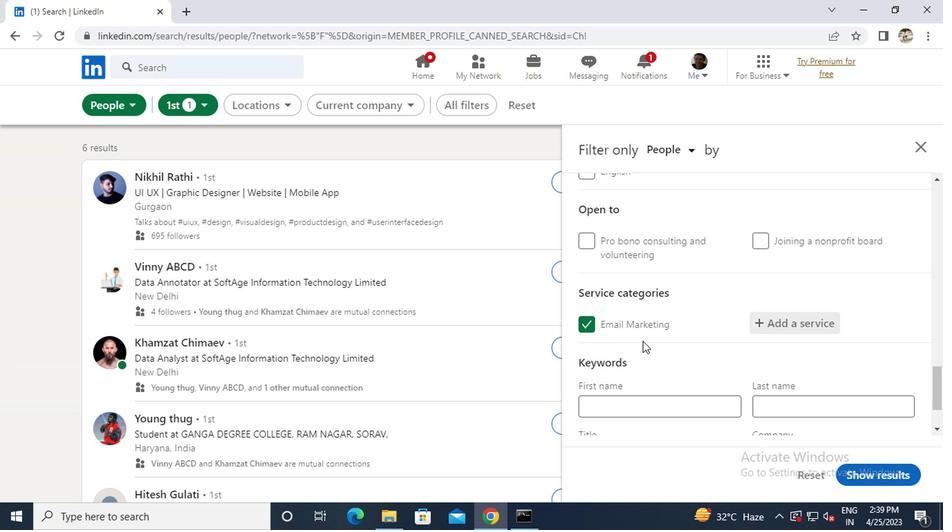 
Action: Mouse moved to (634, 374)
Screenshot: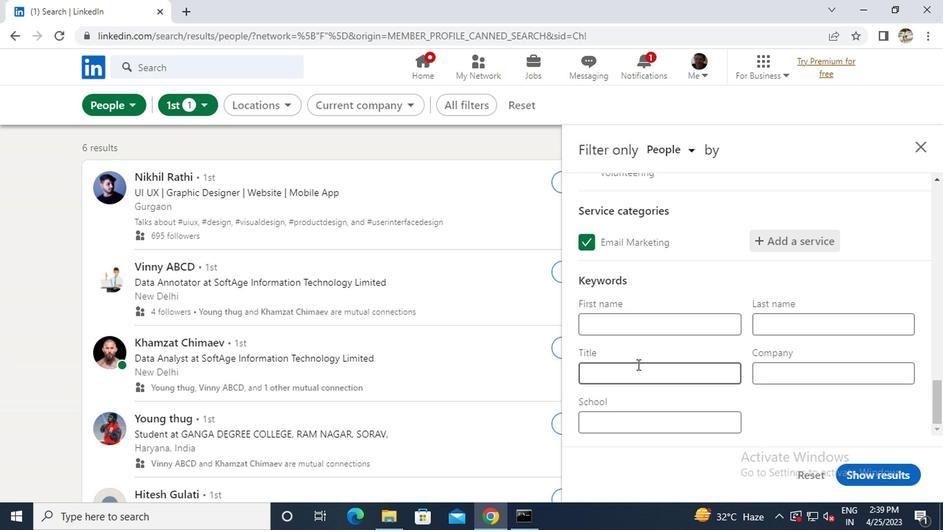 
Action: Mouse pressed left at (634, 374)
Screenshot: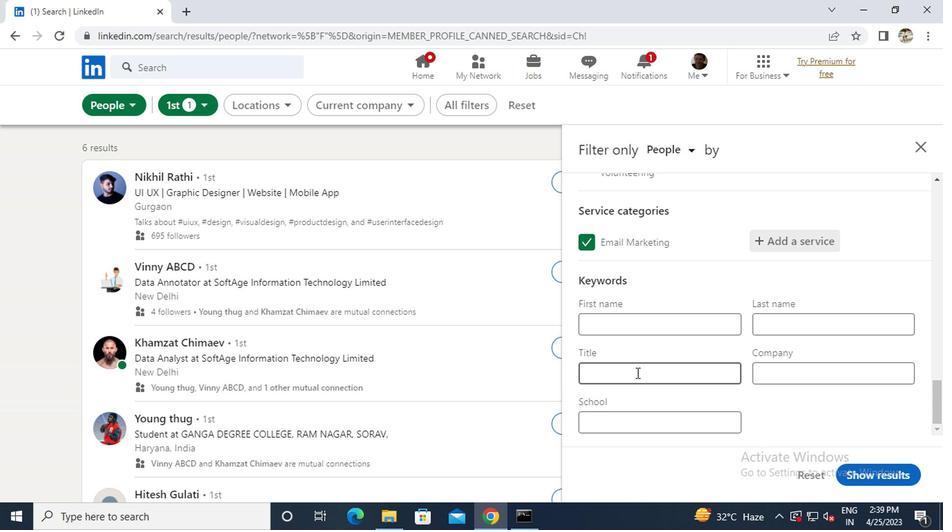 
Action: Key pressed <Key.caps_lock>H<Key.caps_lock>ANDYMAN
Screenshot: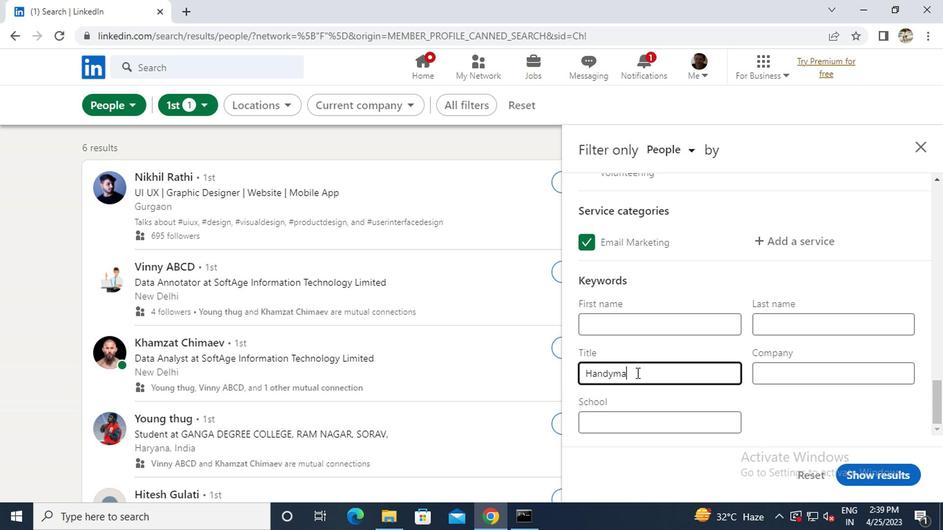 
Action: Mouse moved to (853, 466)
Screenshot: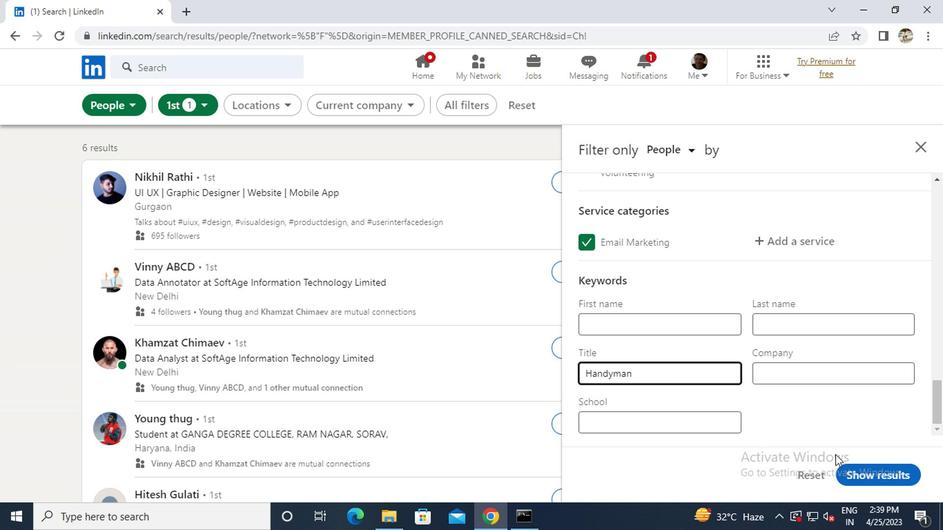 
Action: Mouse pressed left at (853, 466)
Screenshot: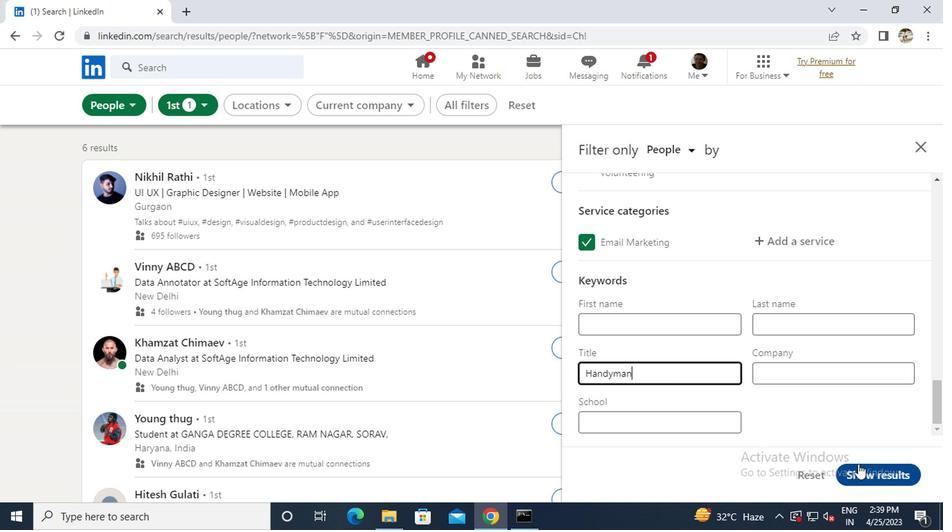 
